 Task: Create Card Tax Planning Review in Board Branding and Messaging Strategies to Workspace Agile Coaching. Create Card Augmented Reality Review in Board IT Service Desk Management to Workspace Agile Coaching. Create Card Tax Preparation Review in Board Voice of Customer Customer Persona Development and Analysis to Workspace Agile Coaching
Action: Mouse moved to (309, 176)
Screenshot: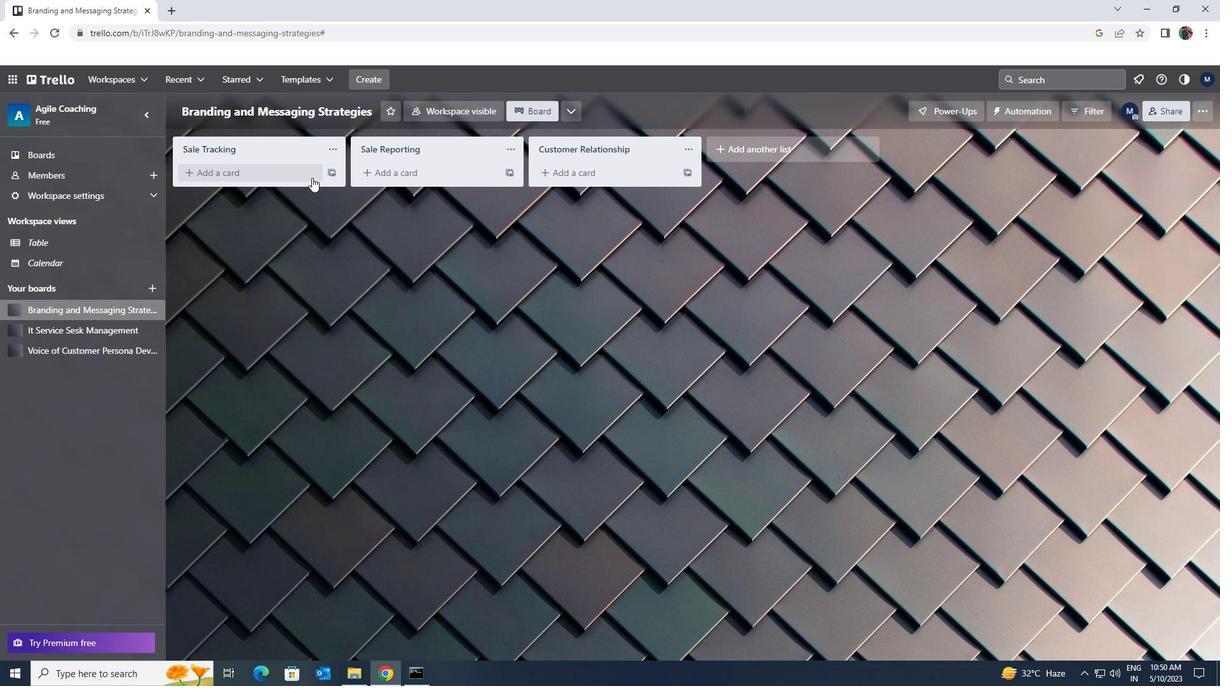 
Action: Mouse pressed left at (309, 176)
Screenshot: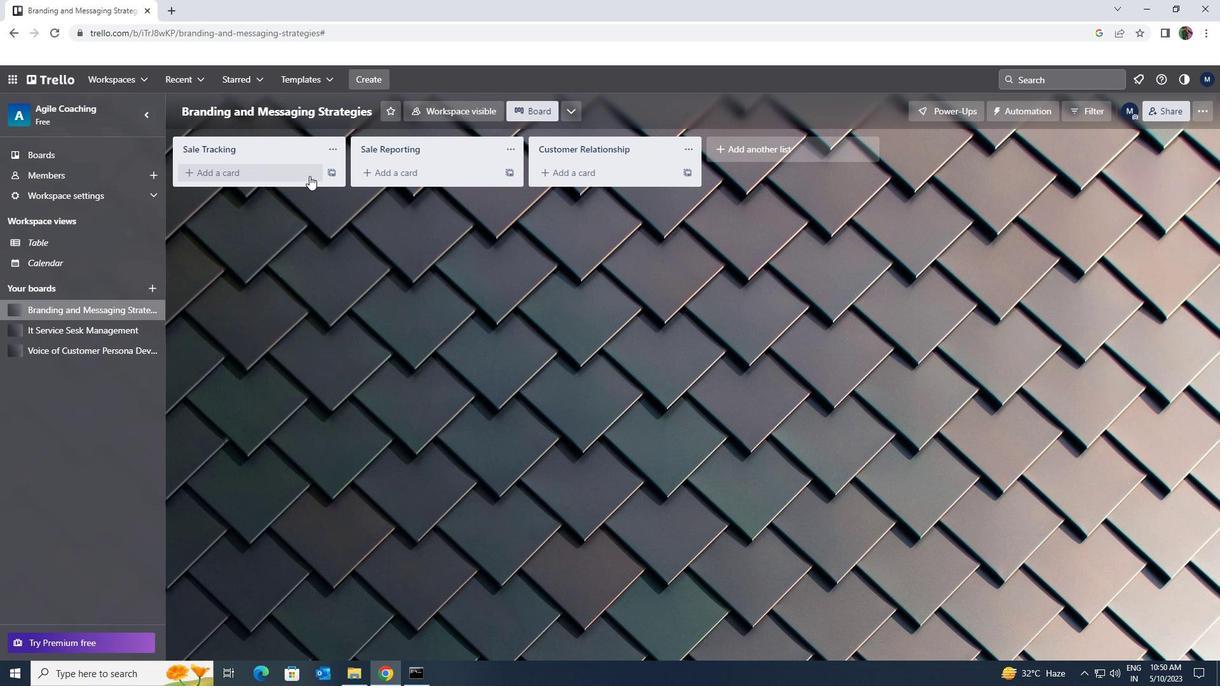 
Action: Mouse moved to (309, 174)
Screenshot: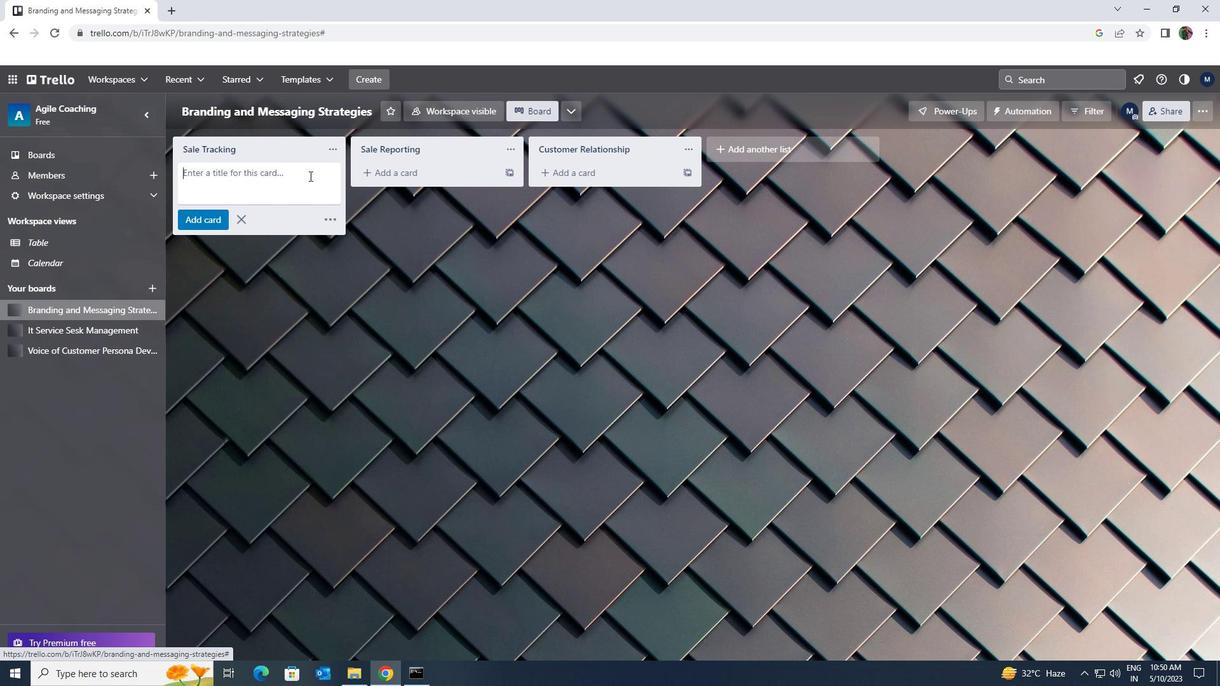
Action: Key pressed <Key.shift><Key.shift><Key.shift><Key.shift><Key.shift>TAX<Key.space><Key.shift>PLANNING<Key.space><Key.shift>REVIEW
Screenshot: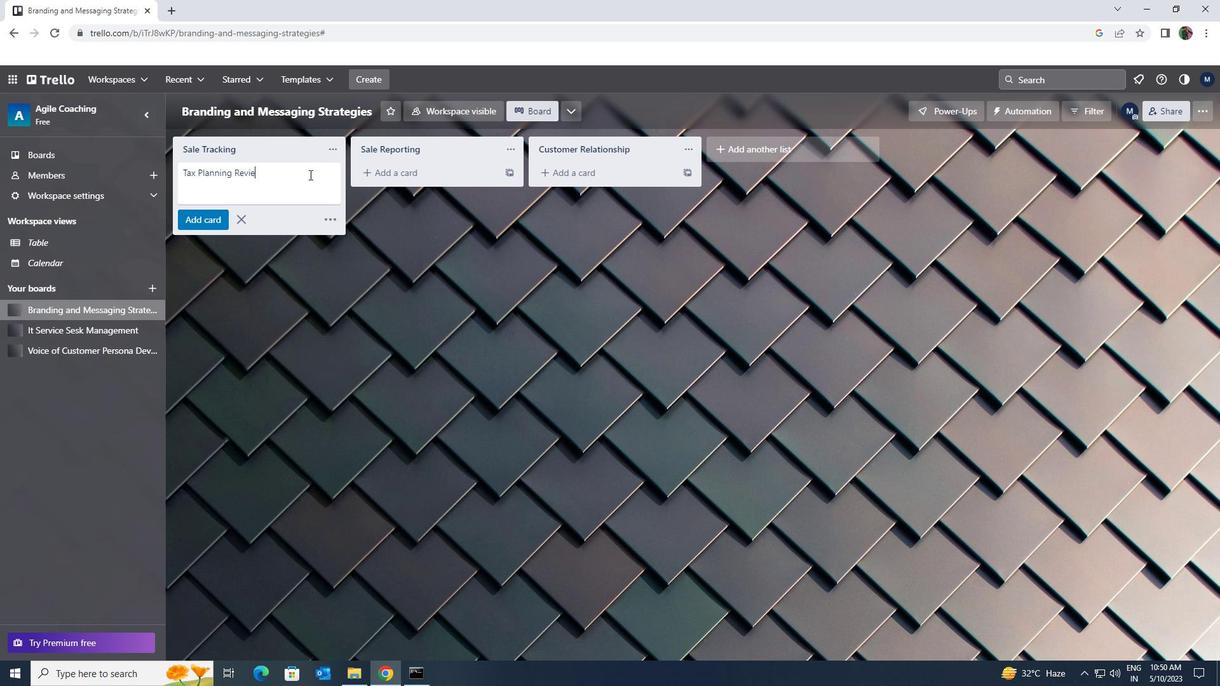
Action: Mouse moved to (191, 223)
Screenshot: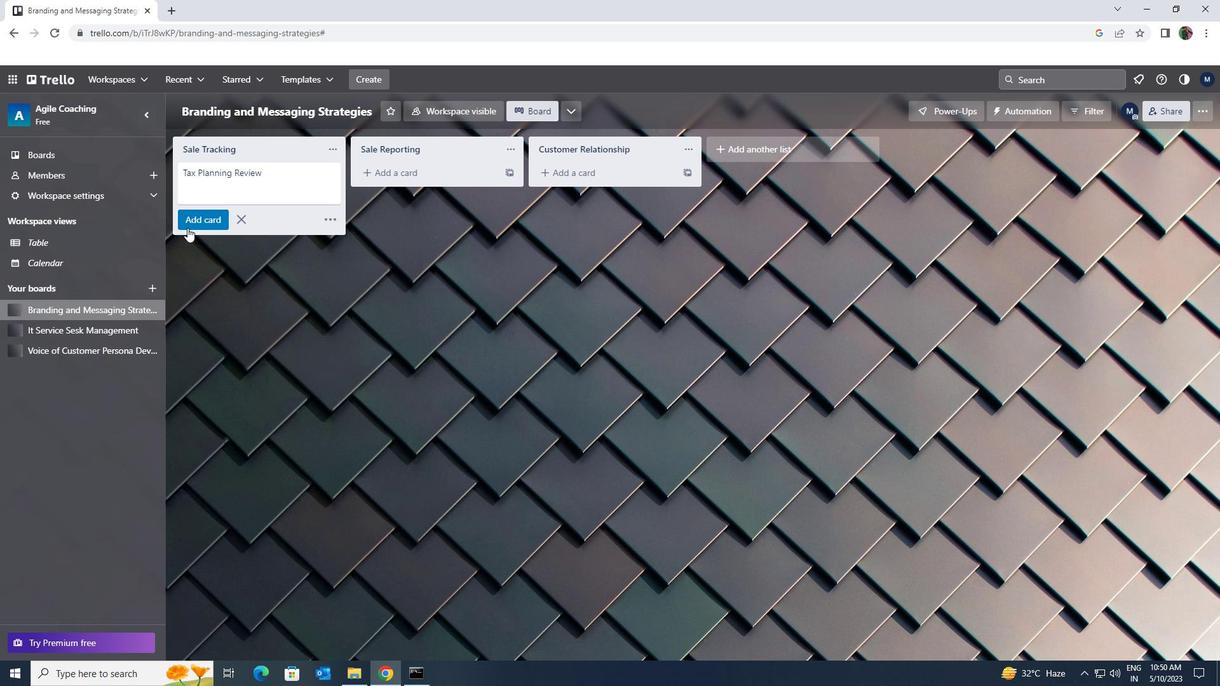 
Action: Mouse pressed left at (191, 223)
Screenshot: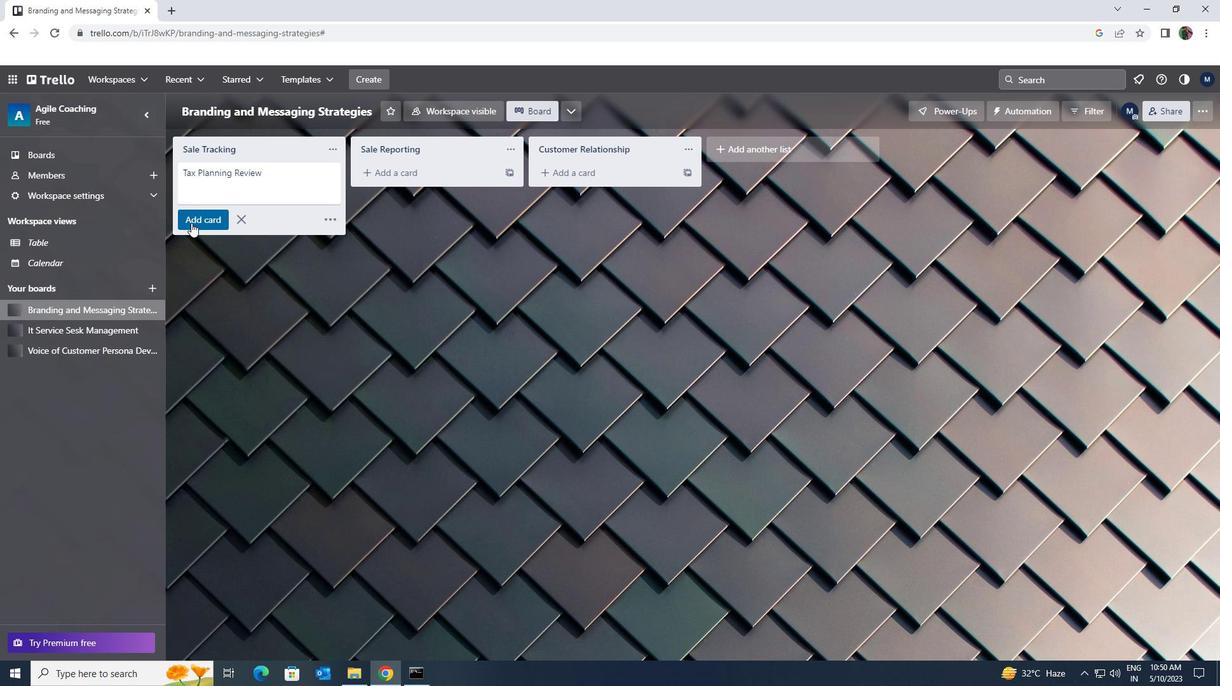 
Action: Mouse moved to (233, 247)
Screenshot: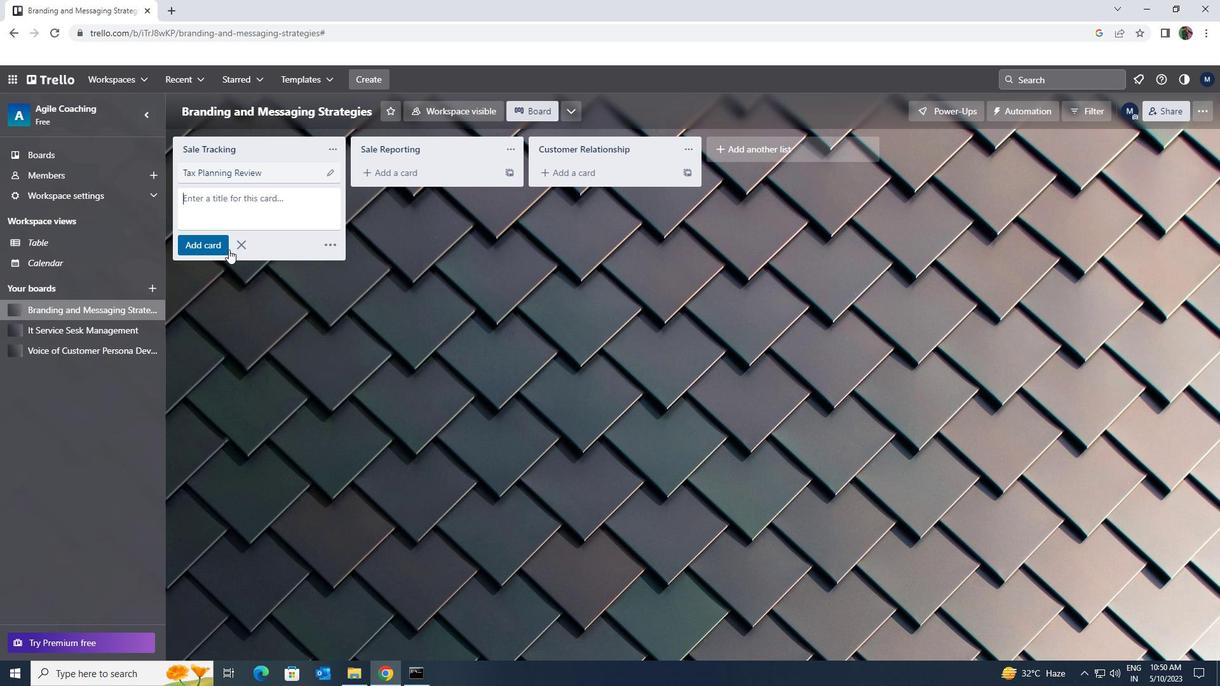 
Action: Mouse pressed left at (233, 247)
Screenshot: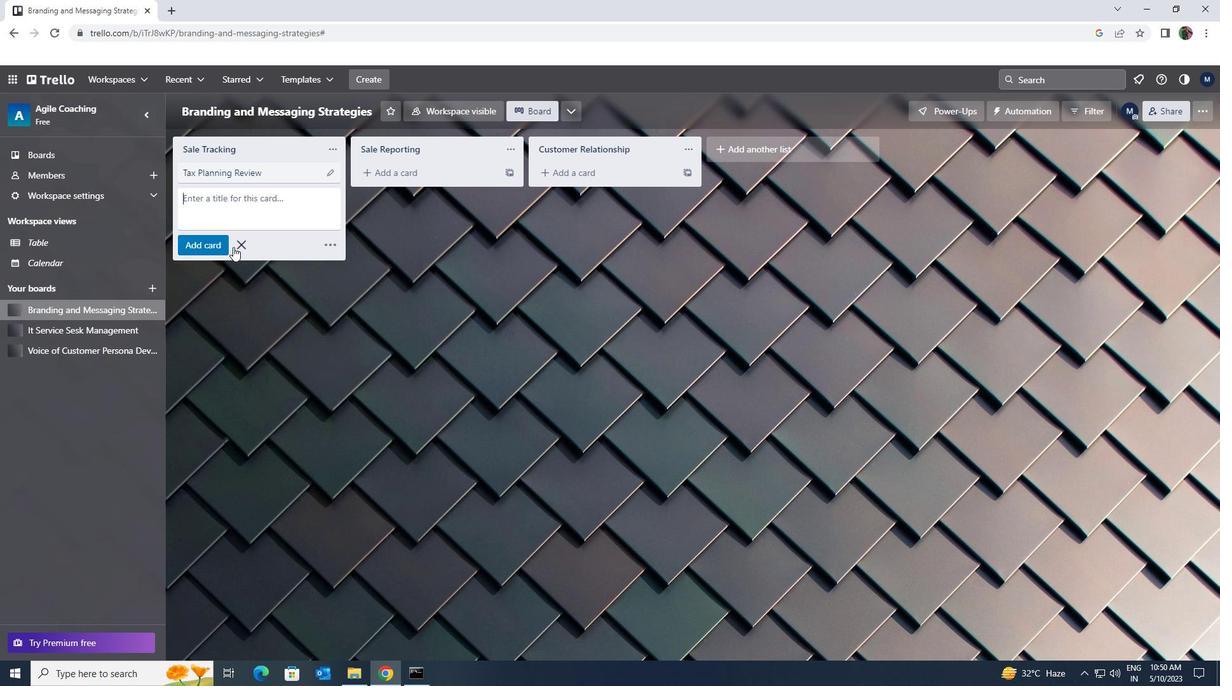 
Action: Mouse moved to (68, 328)
Screenshot: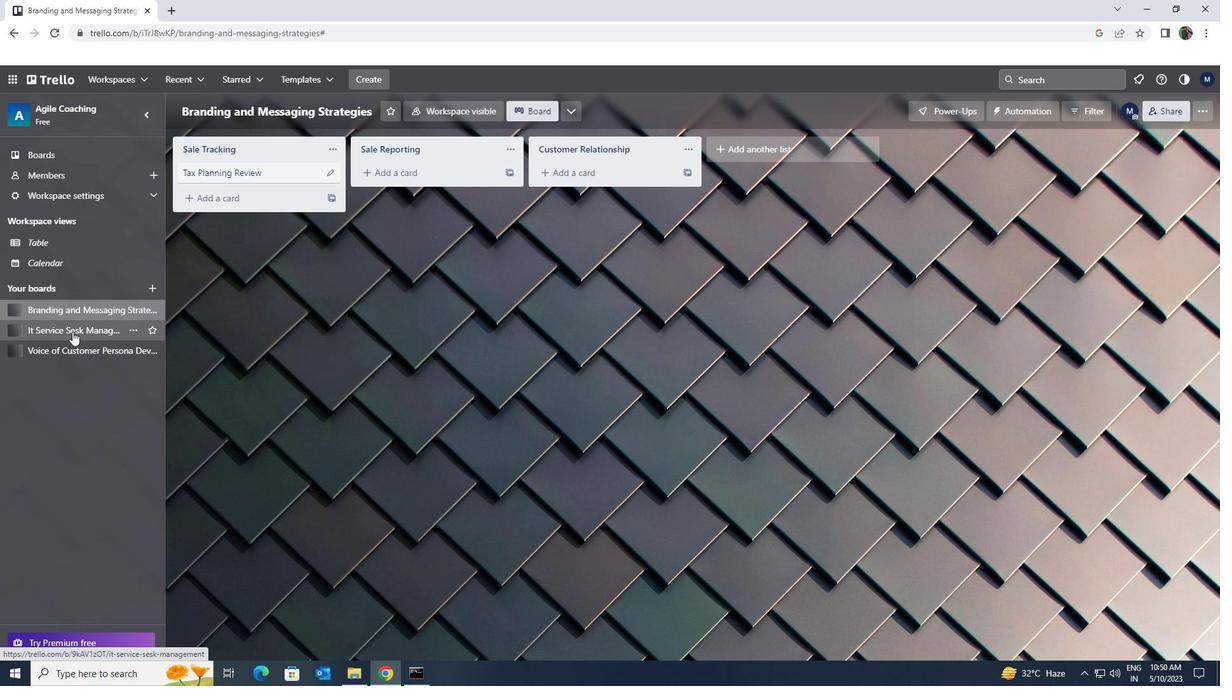 
Action: Mouse pressed left at (68, 328)
Screenshot: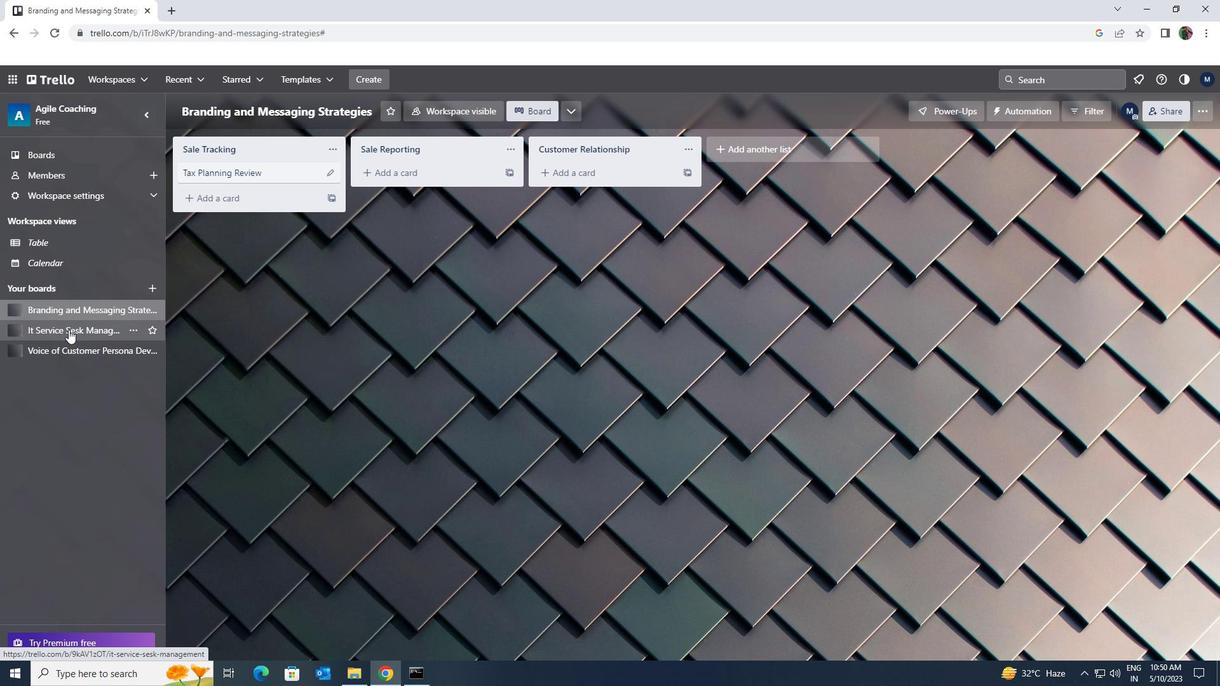 
Action: Mouse moved to (212, 172)
Screenshot: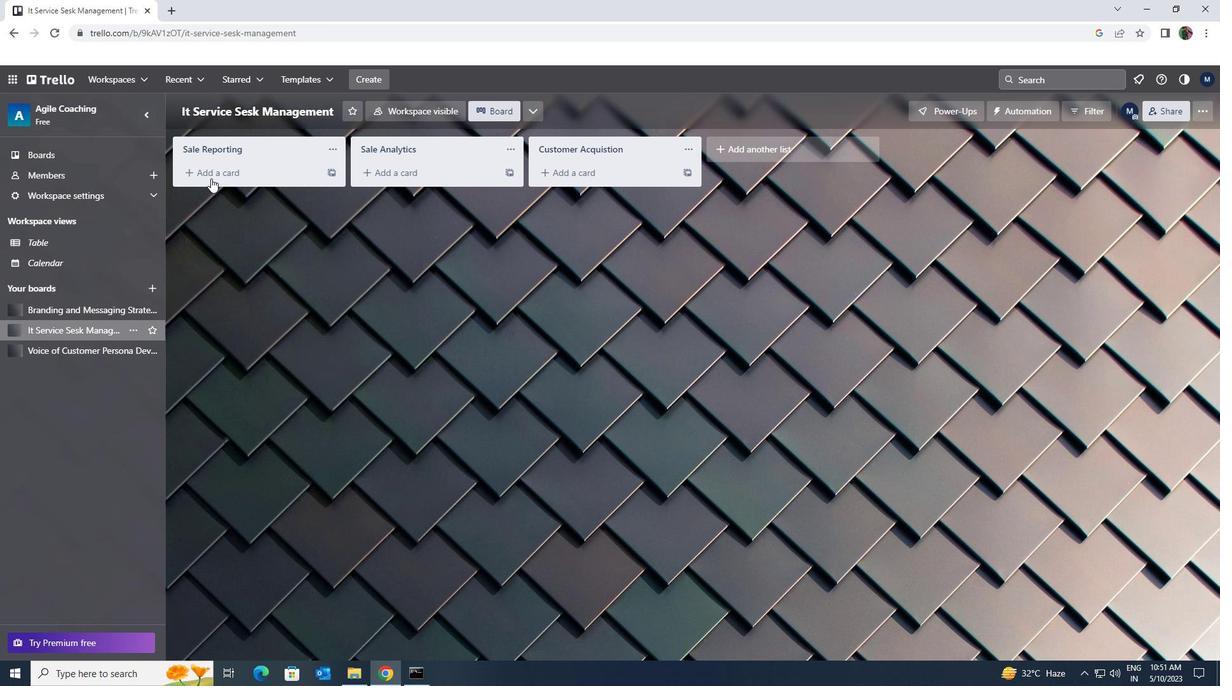 
Action: Mouse pressed left at (212, 172)
Screenshot: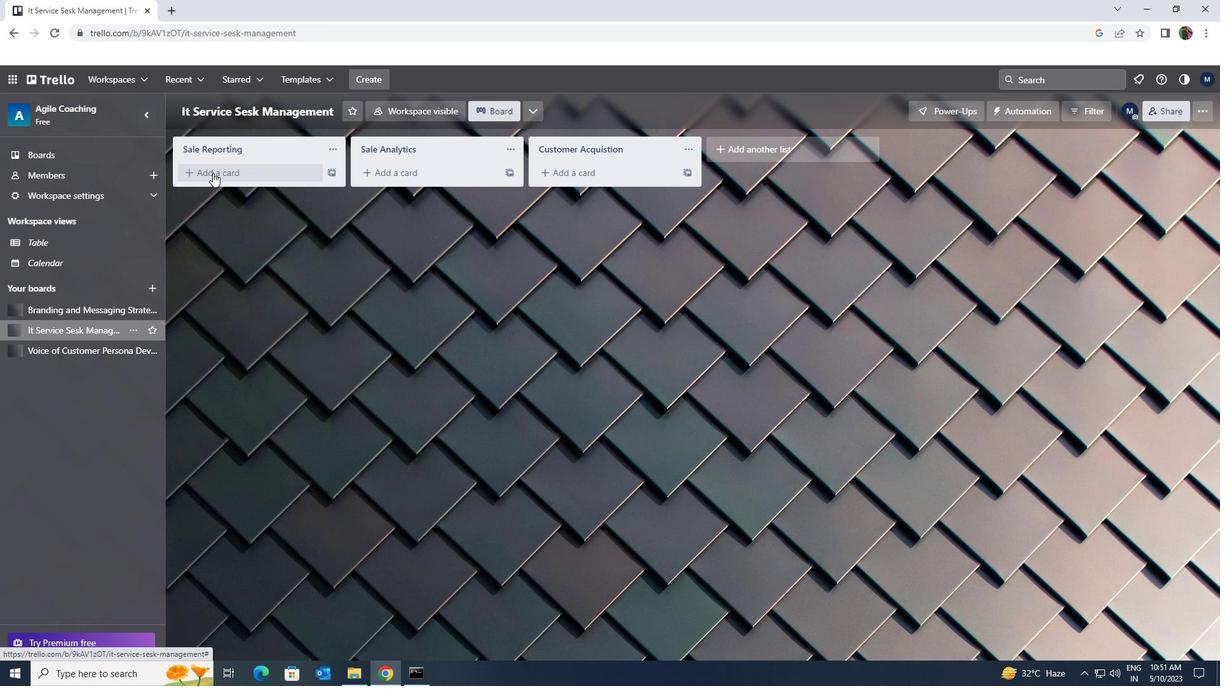 
Action: Key pressed <Key.shift><Key.shift><Key.shift><Key.shift><Key.shift><Key.shift><Key.shift><Key.shift><Key.shift><Key.shift><Key.shift><Key.shift><Key.shift><Key.shift><Key.shift><Key.shift>AUGMENTED<Key.space><Key.shift>REALITY<Key.space><Key.shift><Key.shift><Key.shift><Key.shift><Key.shift><Key.shift><Key.shift>REVIEW
Screenshot: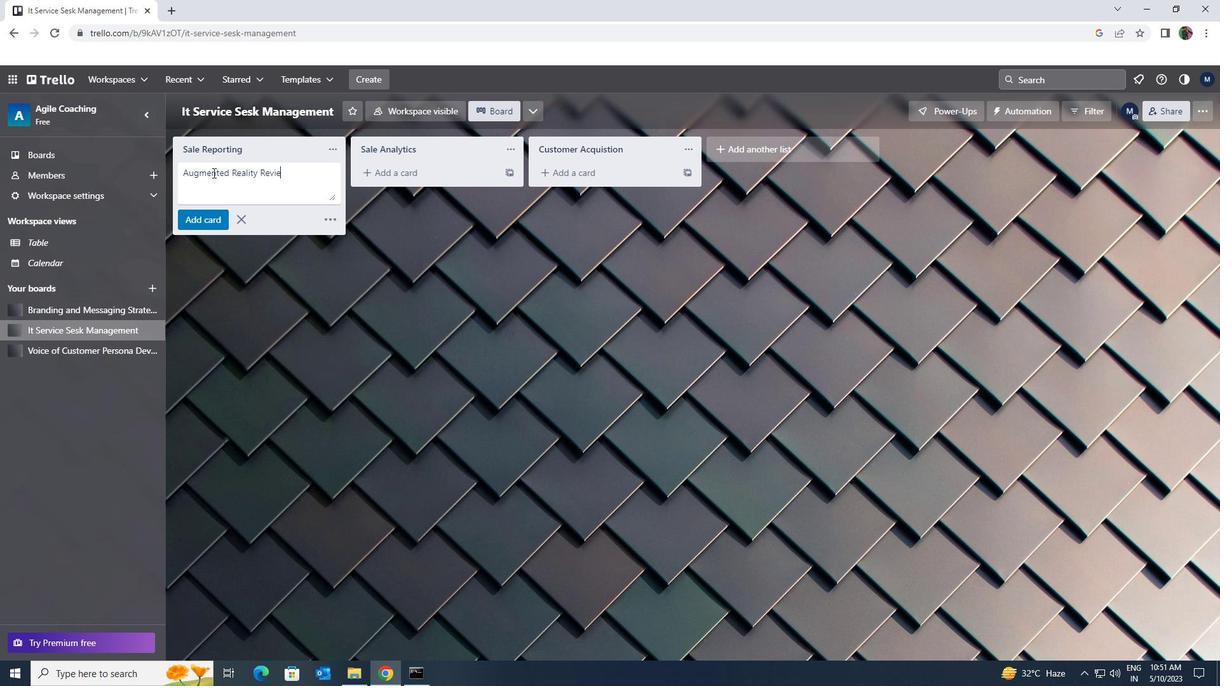 
Action: Mouse moved to (212, 212)
Screenshot: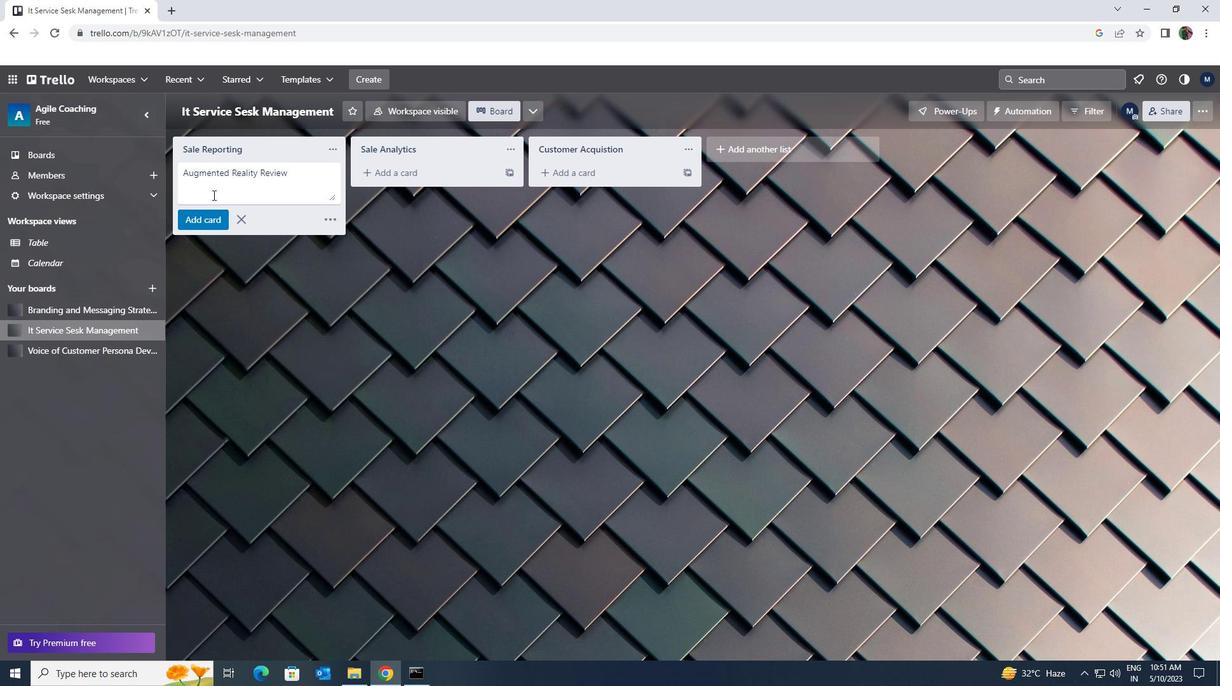 
Action: Mouse pressed left at (212, 212)
Screenshot: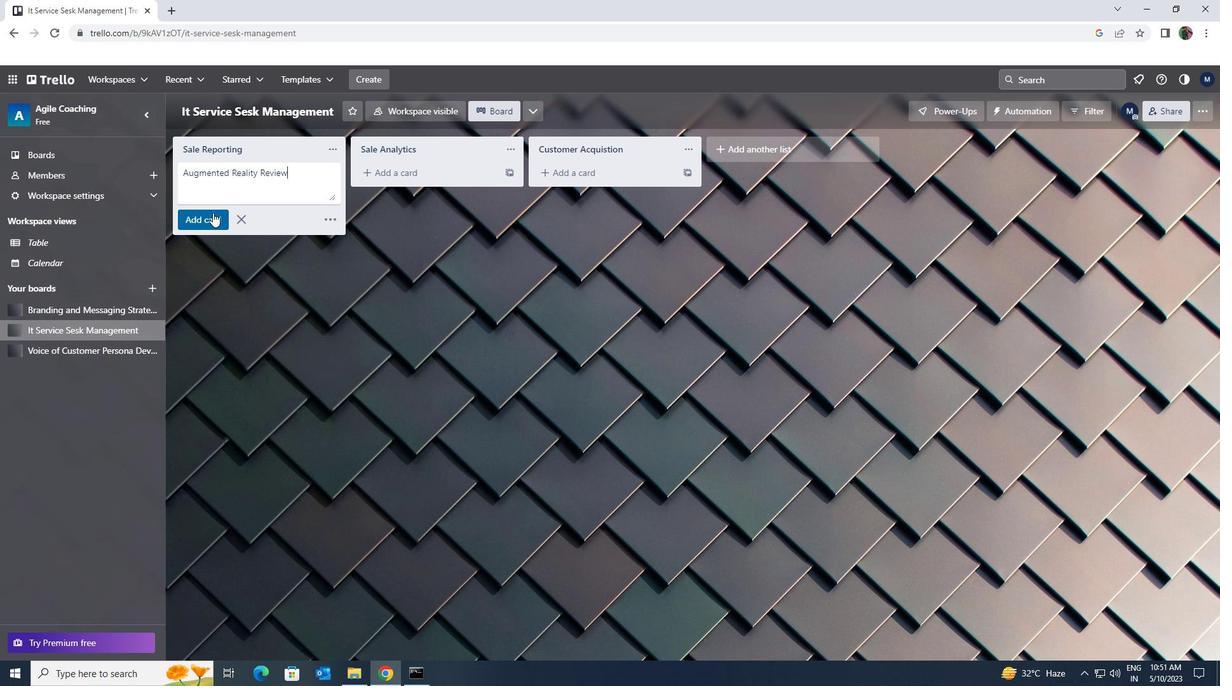 
Action: Mouse moved to (60, 347)
Screenshot: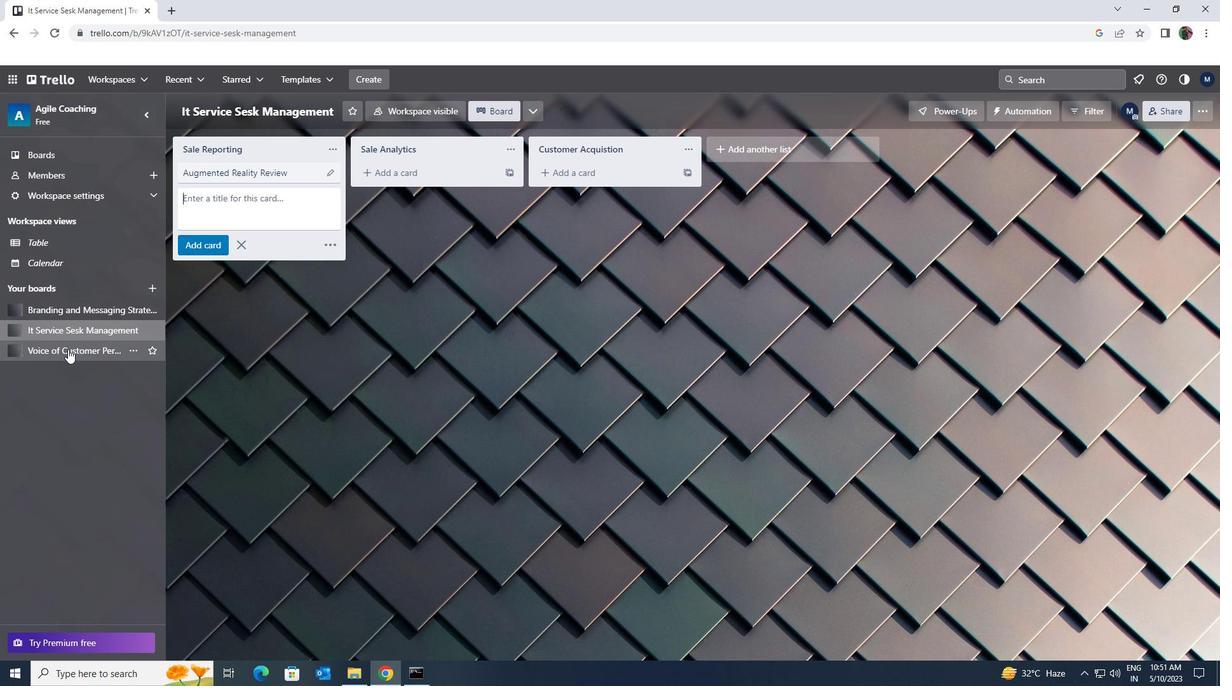 
Action: Mouse pressed left at (60, 347)
Screenshot: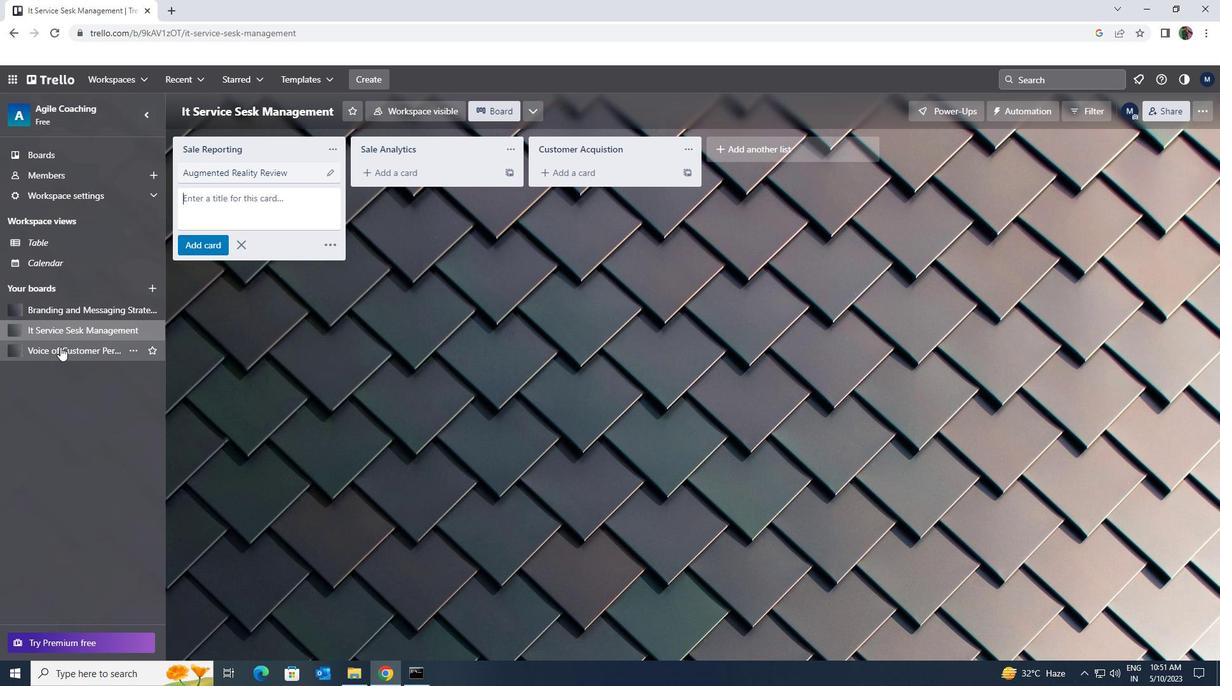 
Action: Mouse moved to (212, 177)
Screenshot: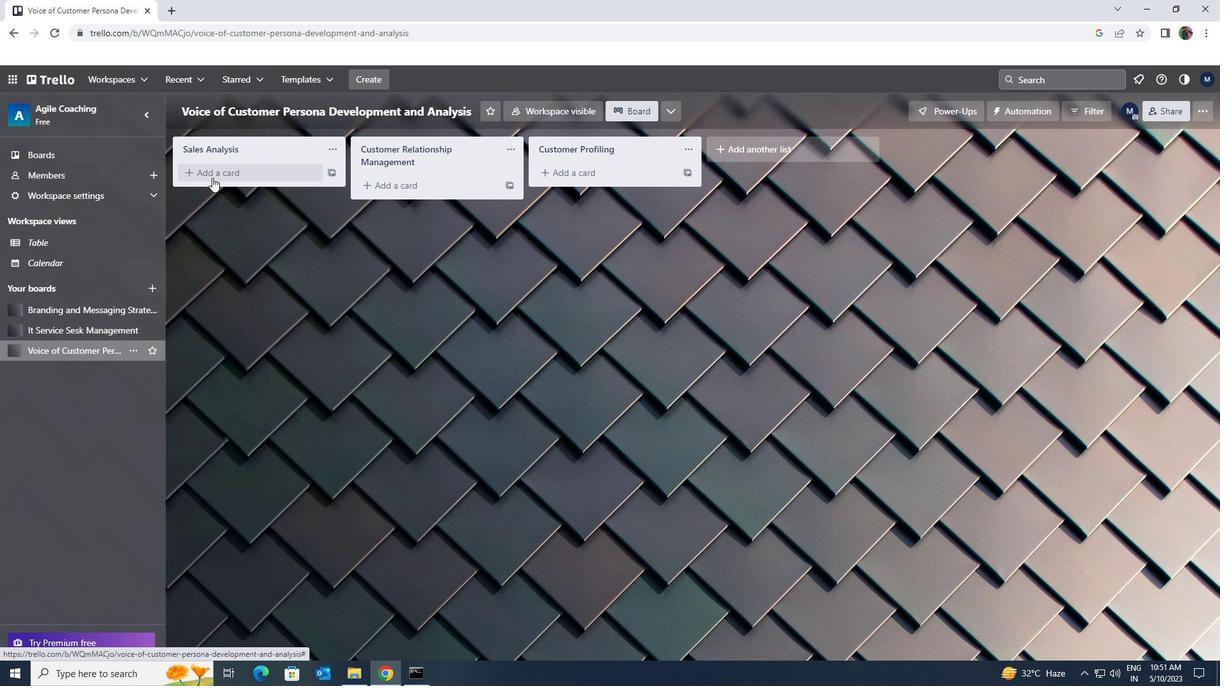 
Action: Mouse pressed left at (212, 177)
Screenshot: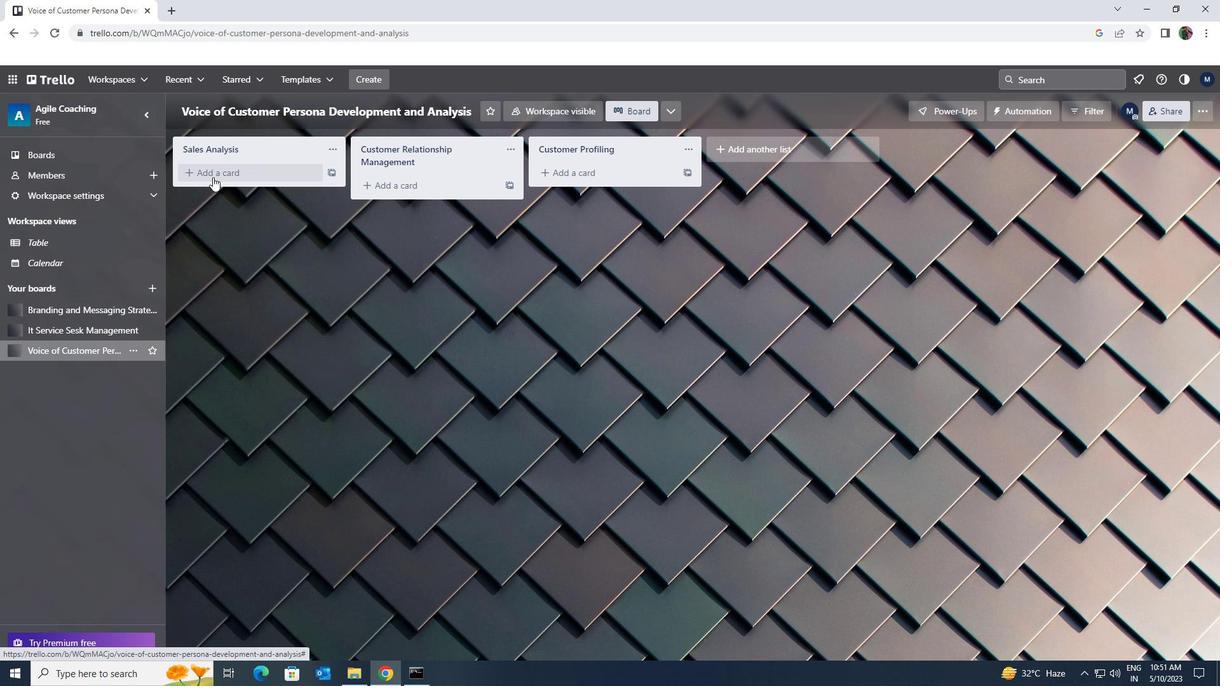 
Action: Key pressed <Key.shift>DEVELOPMENT<Key.space>AND<Key.space><Key.shift><Key.shift><Key.shift><Key.shift><Key.shift><Key.shift><Key.shift>ANALYIS<Key.space><Key.shift>
Screenshot: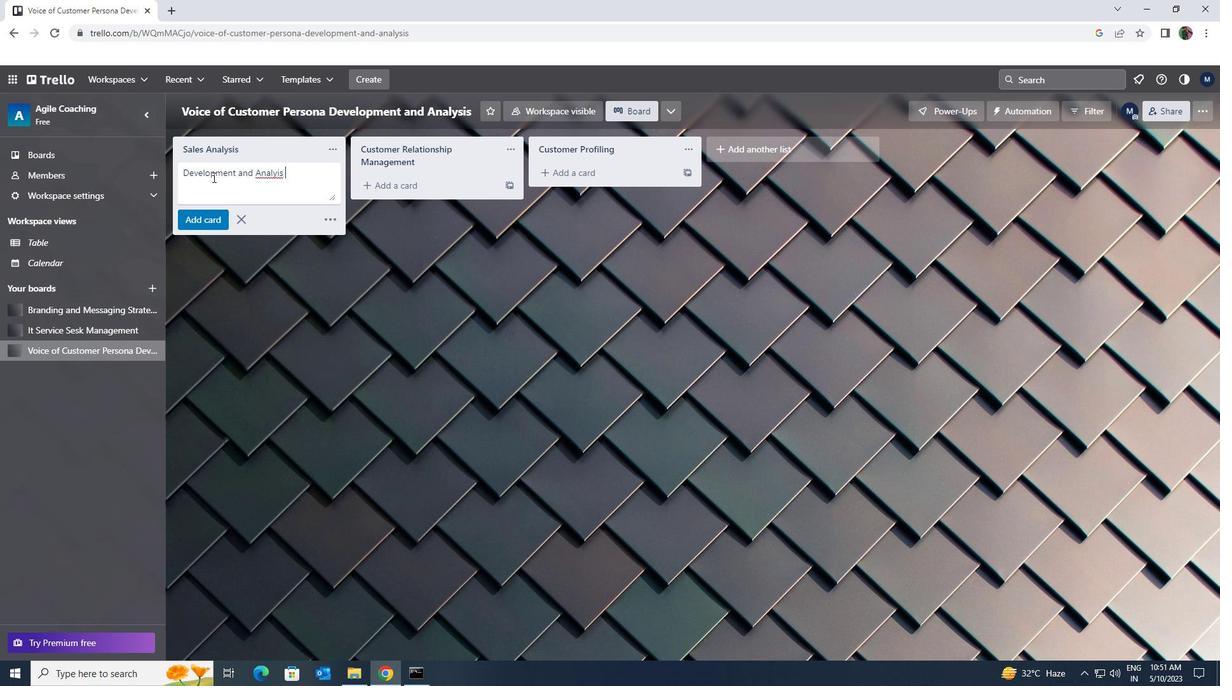 
Action: Mouse moved to (220, 219)
Screenshot: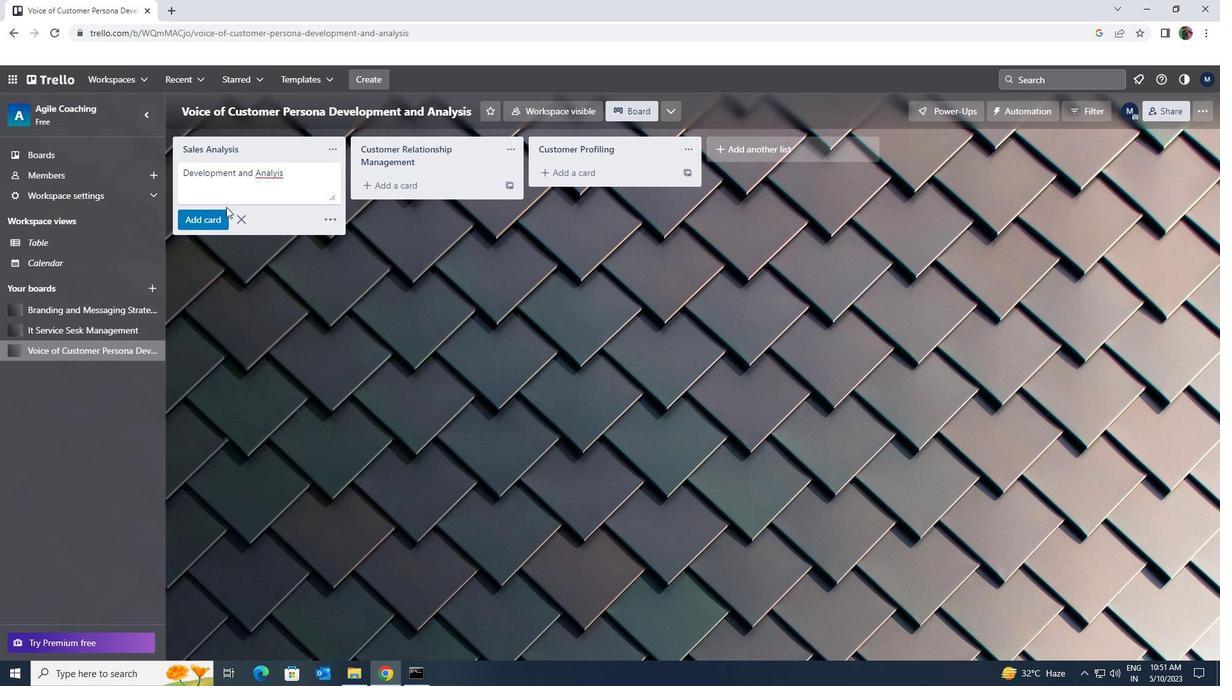
Action: Mouse pressed left at (220, 219)
Screenshot: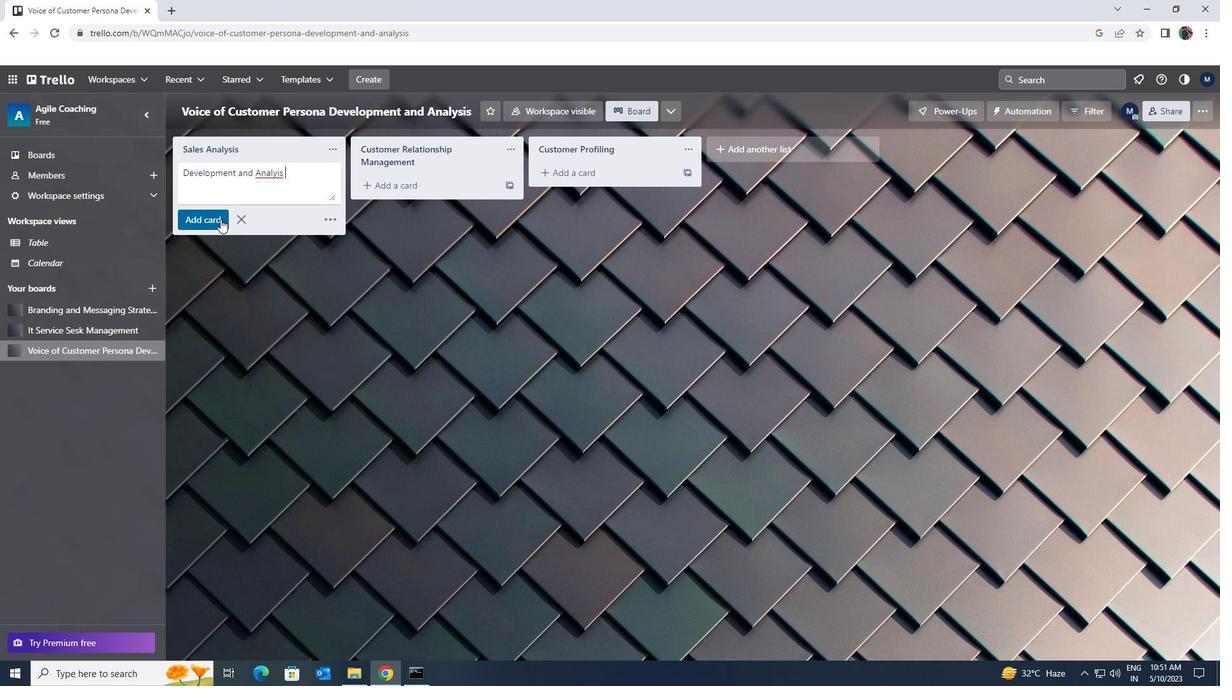 
